 Task: Create in the project TriumphTech and in the Backlog issue 'Develop a new tool for automated testing of blockchain applications' a child issue 'Code optimization for energy-efficient video processing', and assign it to team member softage.1@softage.net.
Action: Mouse moved to (468, 178)
Screenshot: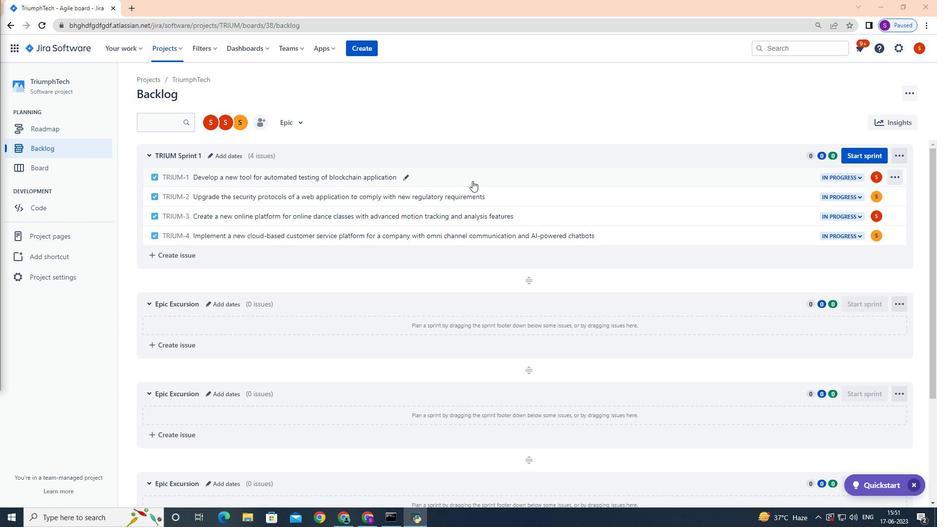 
Action: Mouse pressed left at (468, 178)
Screenshot: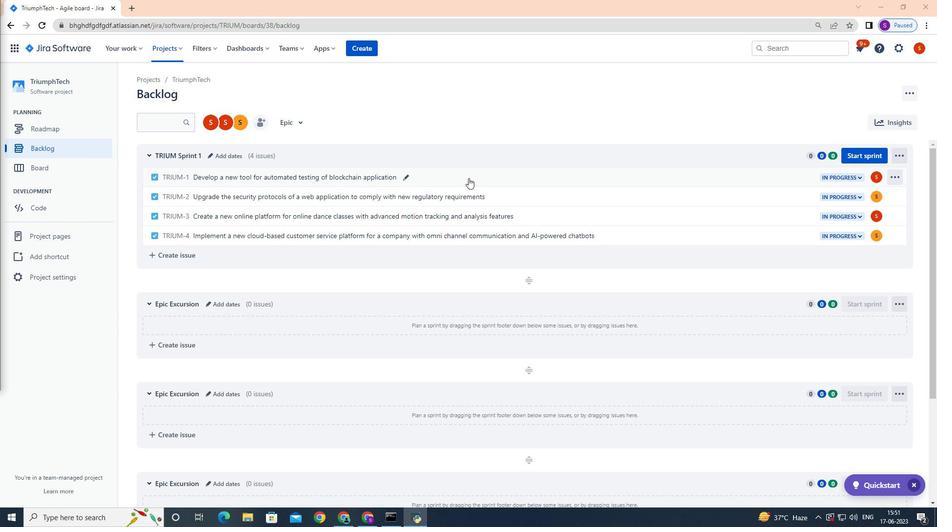 
Action: Mouse moved to (768, 209)
Screenshot: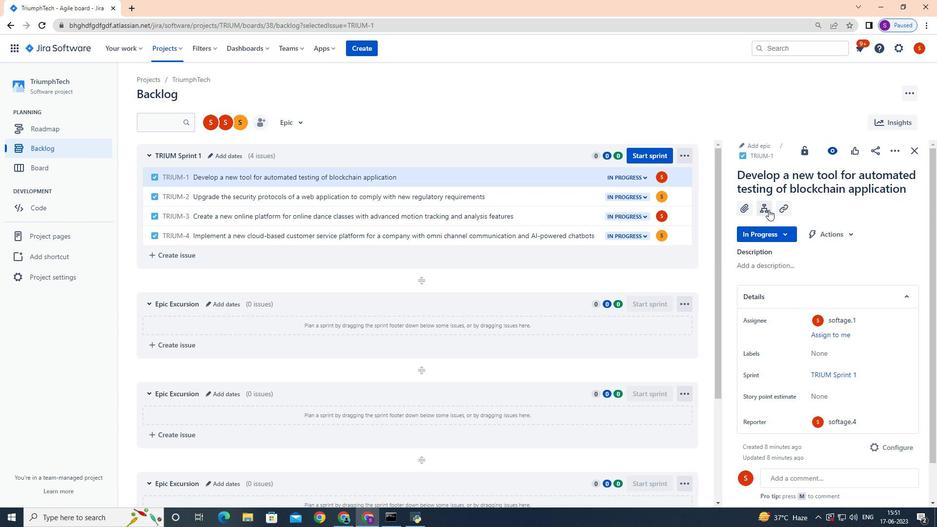 
Action: Mouse pressed left at (768, 209)
Screenshot: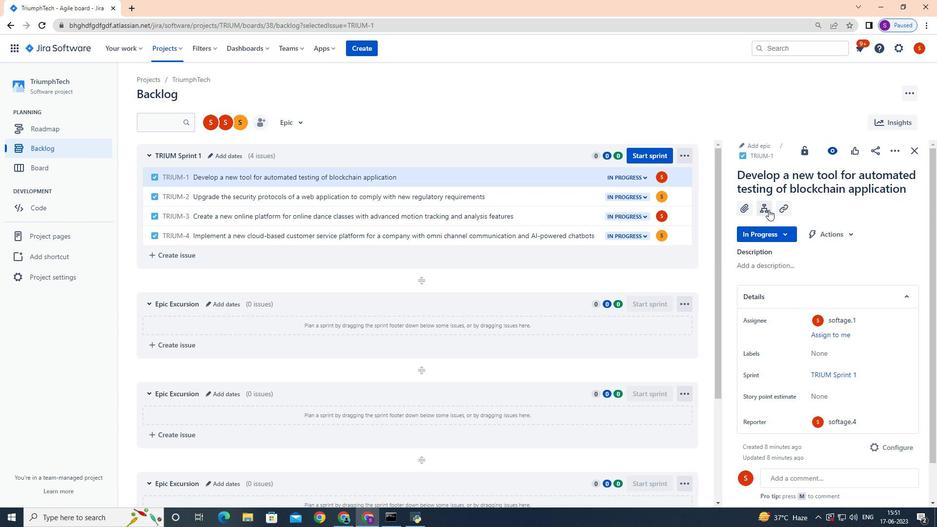 
Action: Mouse moved to (768, 314)
Screenshot: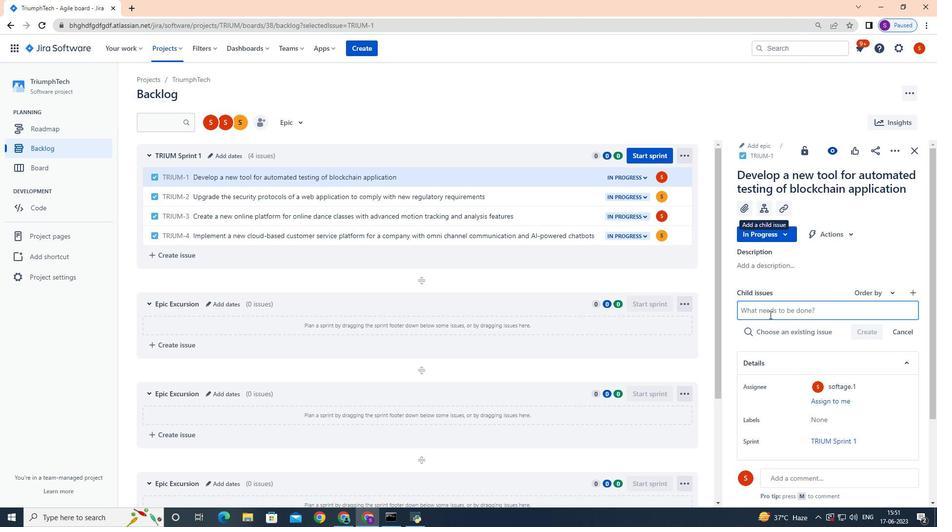 
Action: Key pressed <Key.shift>Code<Key.space>optimization<Key.space>for<Key.space>energy-efficient<Key.space>video<Key.space>processing<Key.enter>
Screenshot: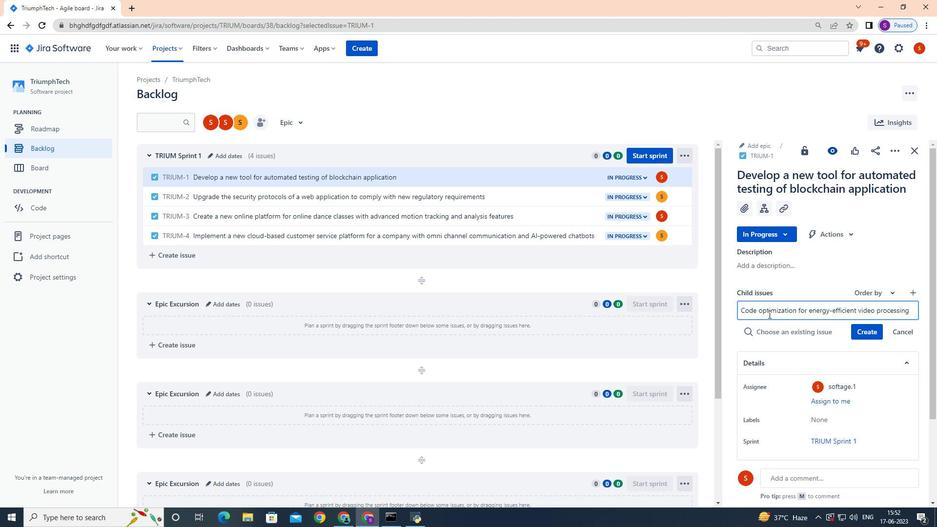 
Action: Mouse moved to (875, 314)
Screenshot: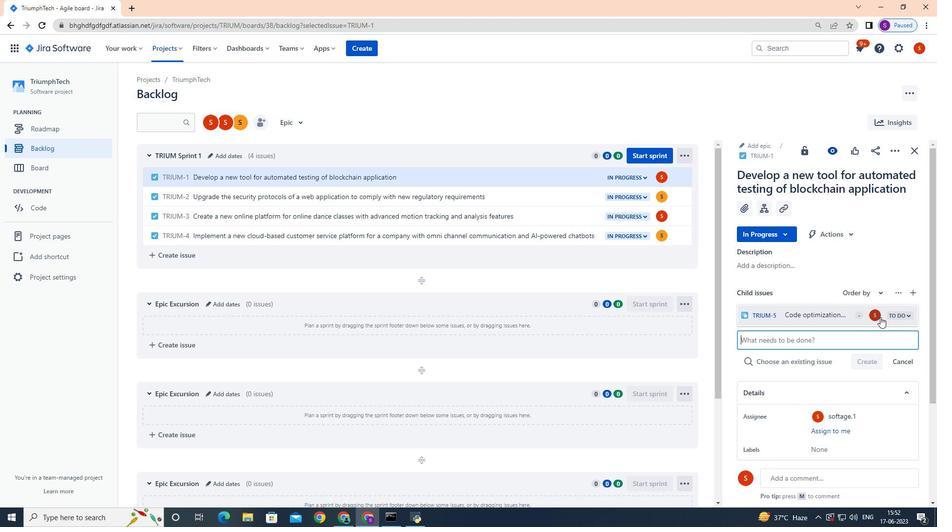 
Action: Mouse pressed left at (875, 314)
Screenshot: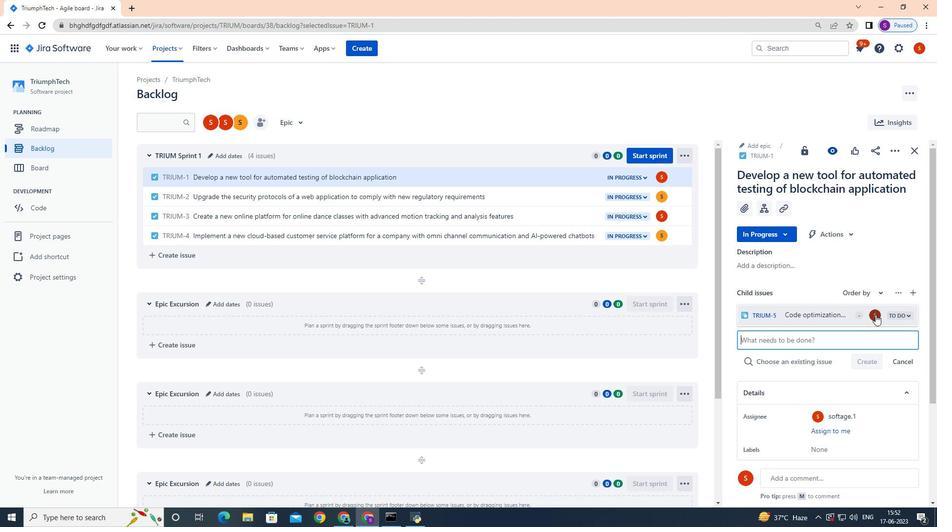 
Action: Mouse moved to (875, 313)
Screenshot: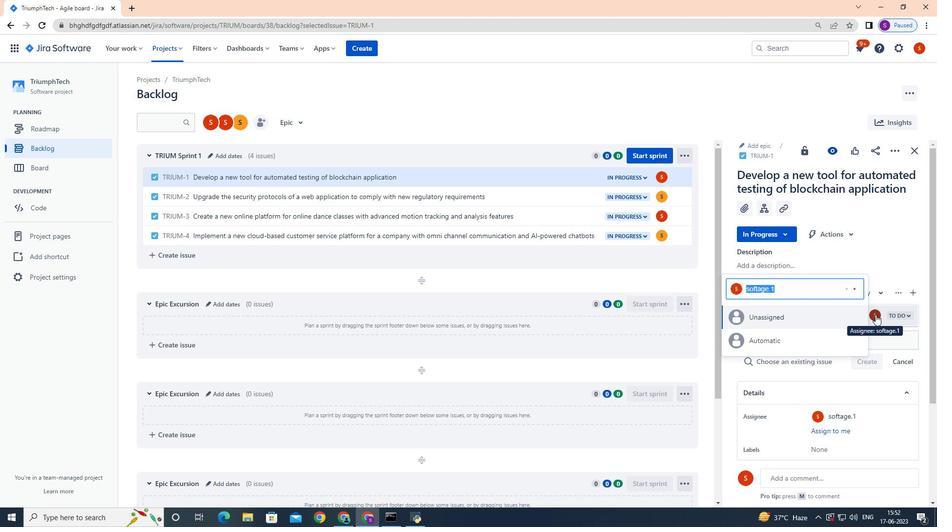 
Action: Key pressed softage.1
Screenshot: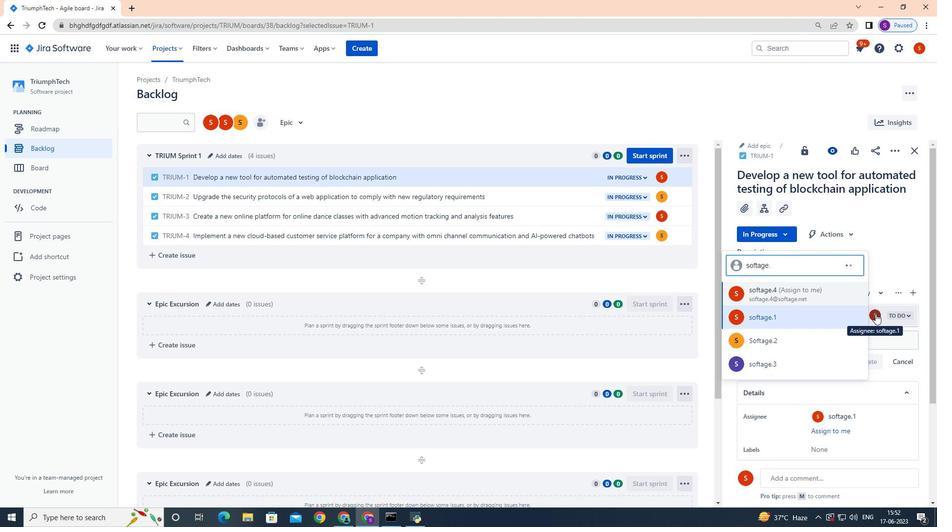 
Action: Mouse moved to (793, 320)
Screenshot: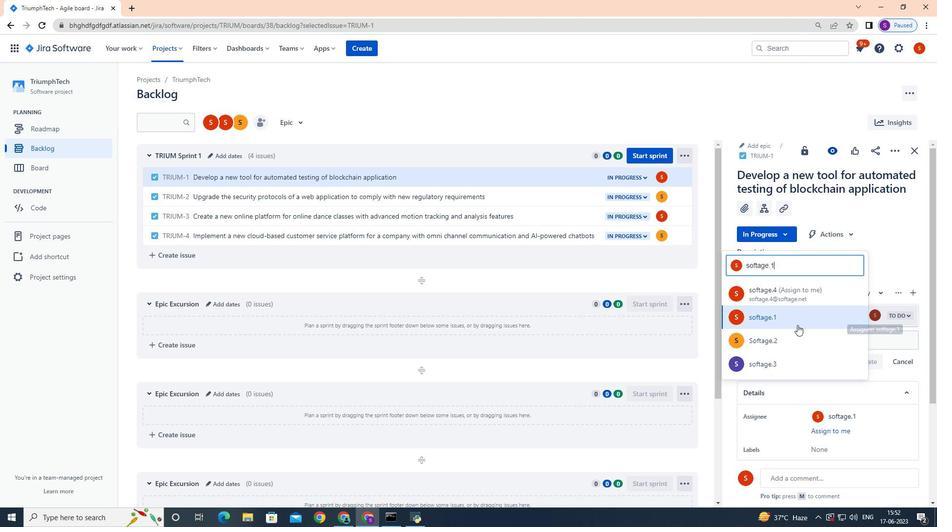 
Action: Mouse pressed left at (793, 320)
Screenshot: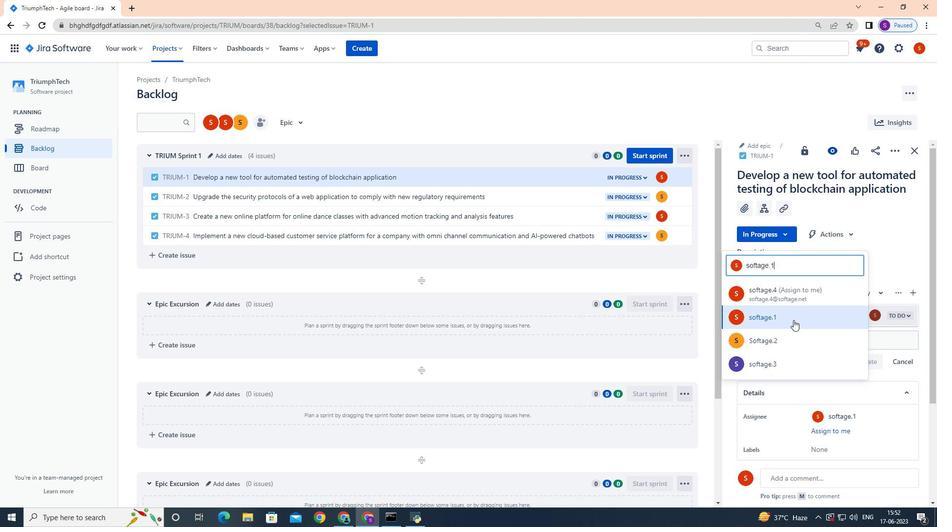 
